 Task: Learn more about a recruiter lite.
Action: Mouse moved to (663, 88)
Screenshot: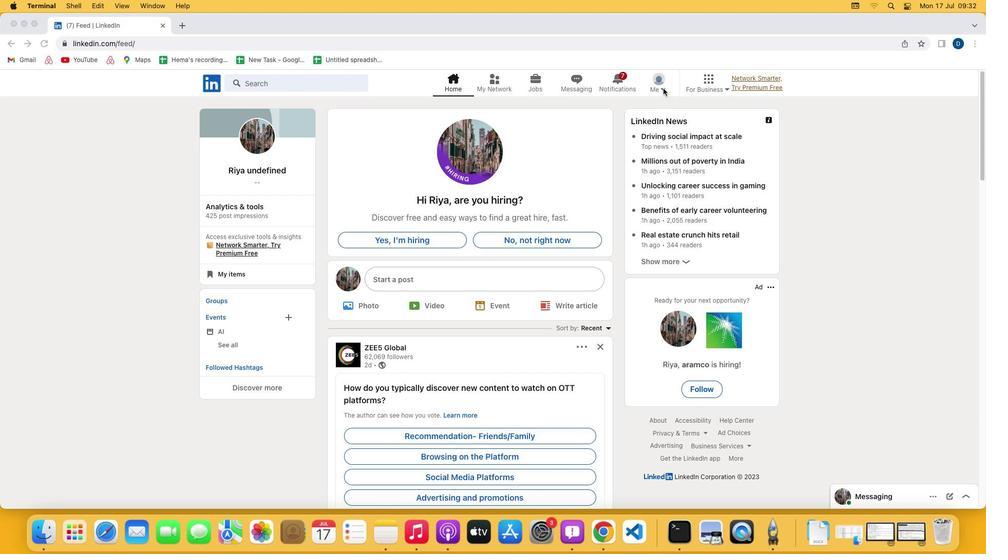 
Action: Mouse pressed left at (663, 88)
Screenshot: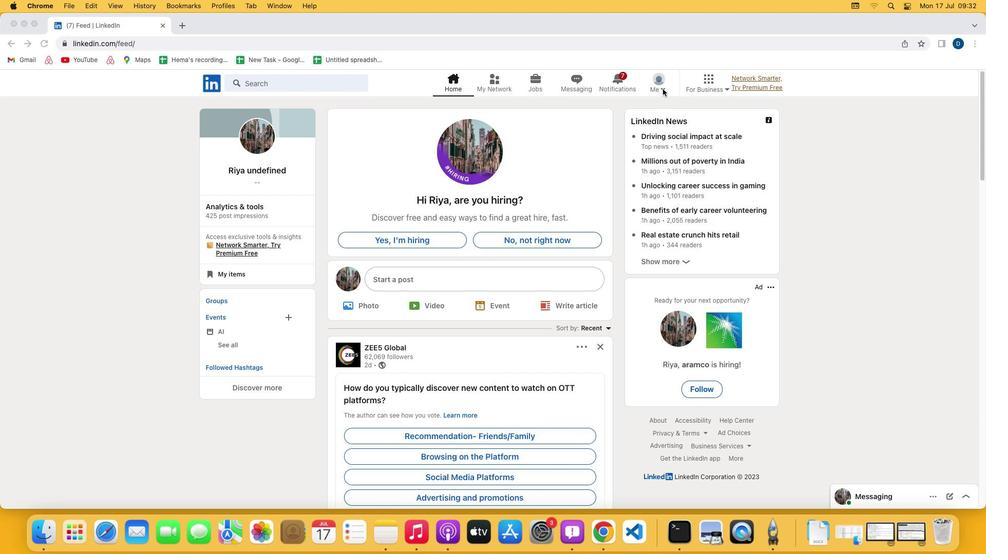 
Action: Mouse pressed left at (663, 88)
Screenshot: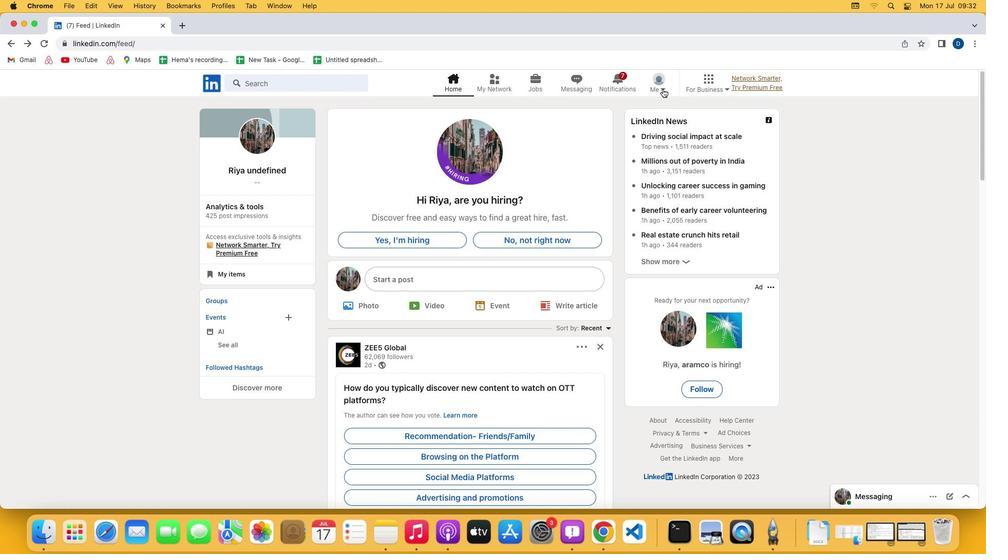 
Action: Mouse moved to (581, 195)
Screenshot: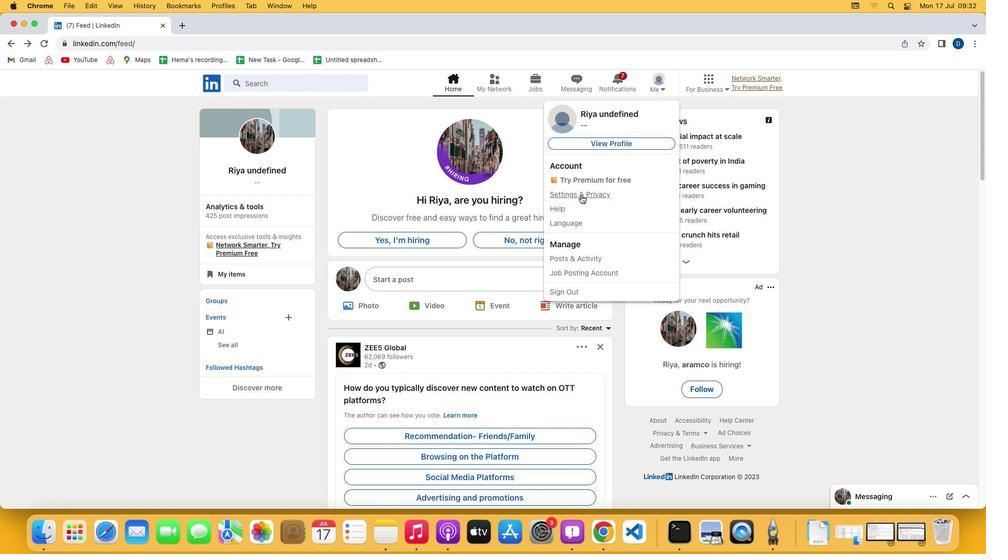 
Action: Mouse pressed left at (581, 195)
Screenshot: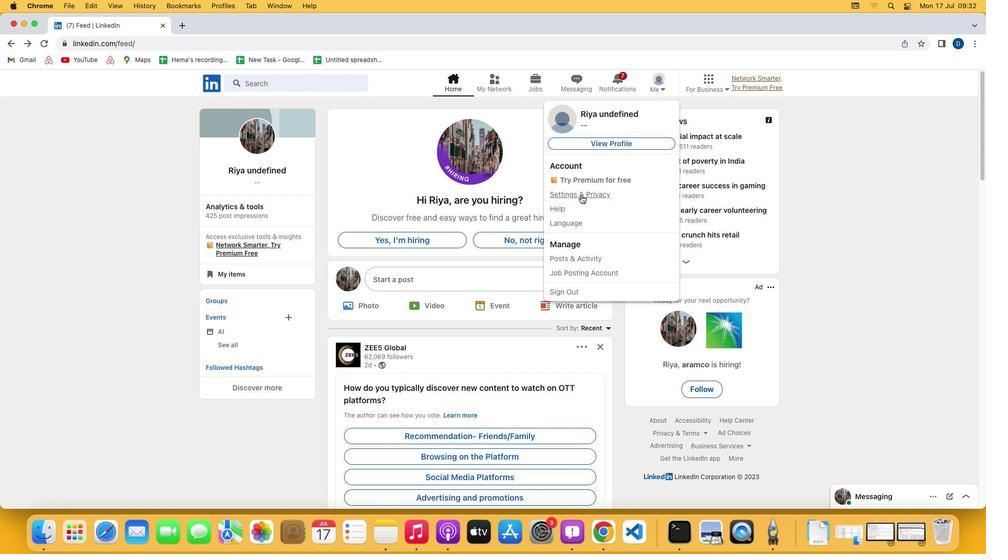 
Action: Mouse moved to (496, 339)
Screenshot: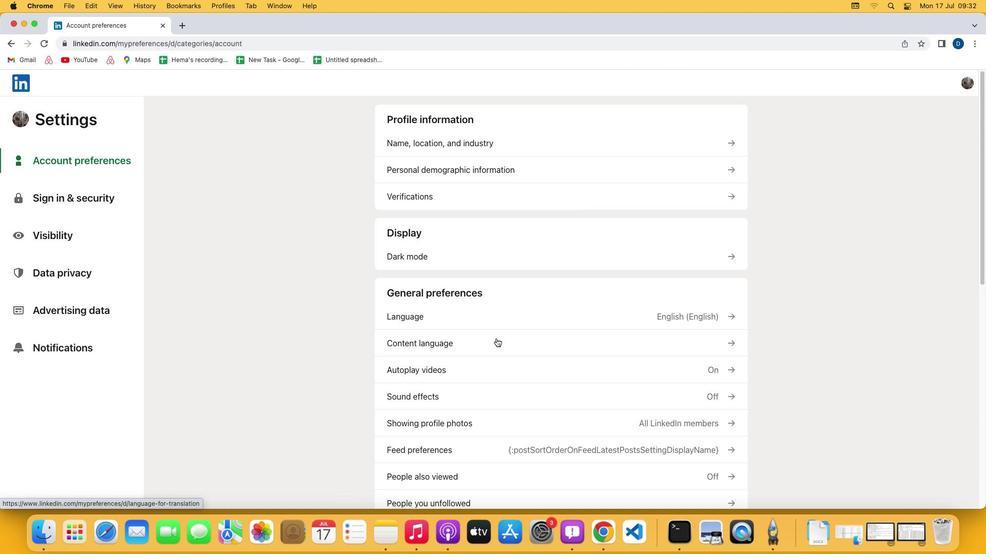 
Action: Mouse scrolled (496, 339) with delta (0, 0)
Screenshot: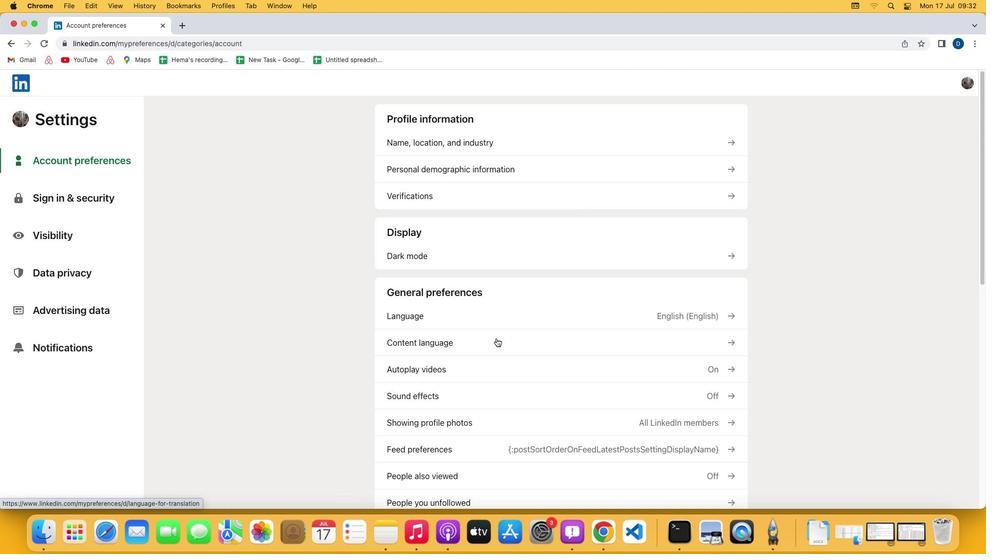
Action: Mouse scrolled (496, 339) with delta (0, 0)
Screenshot: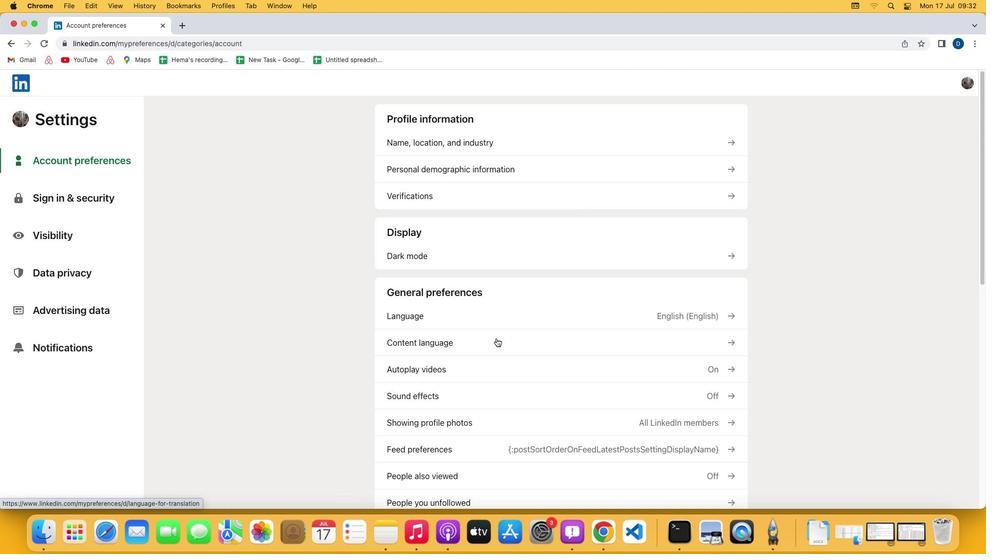 
Action: Mouse scrolled (496, 339) with delta (0, -1)
Screenshot: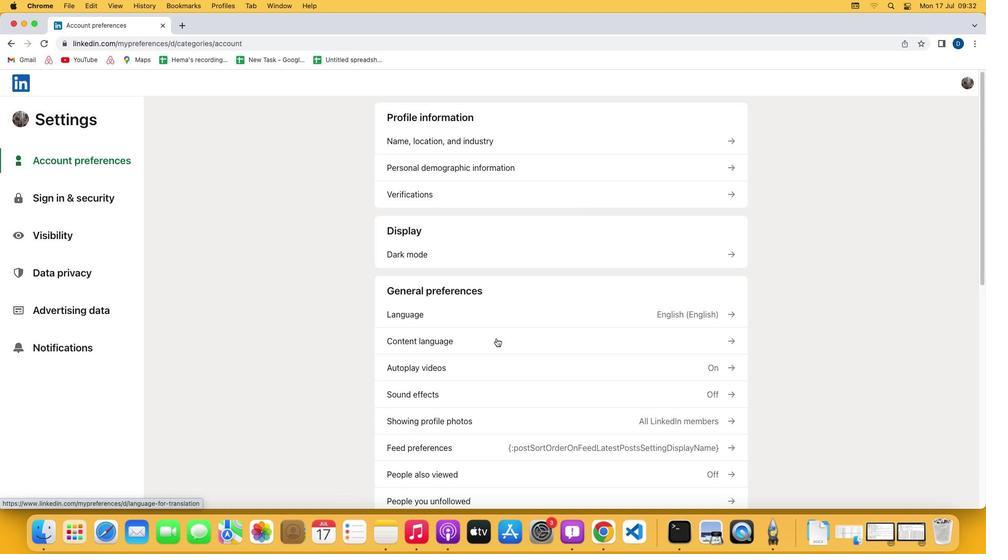 
Action: Mouse scrolled (496, 339) with delta (0, -2)
Screenshot: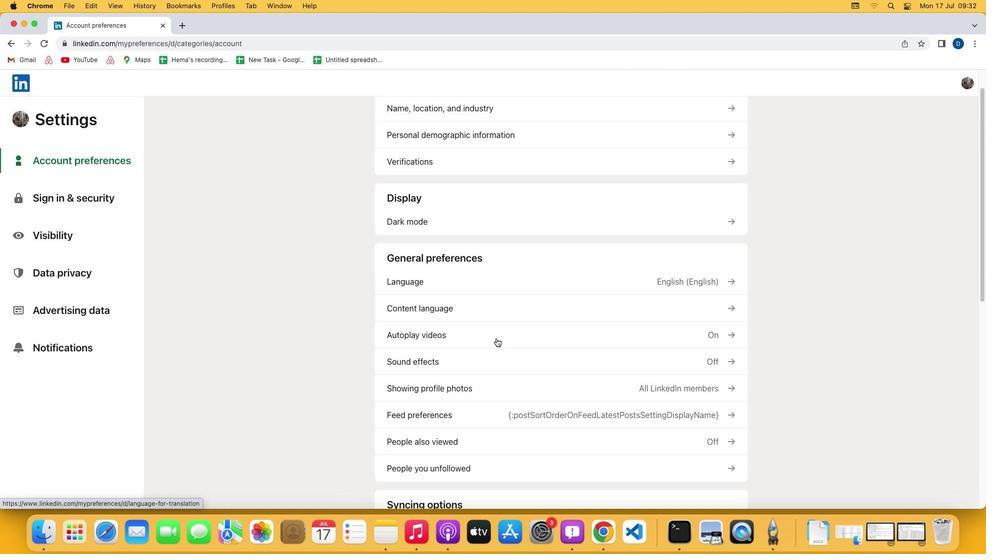 
Action: Mouse scrolled (496, 339) with delta (0, 0)
Screenshot: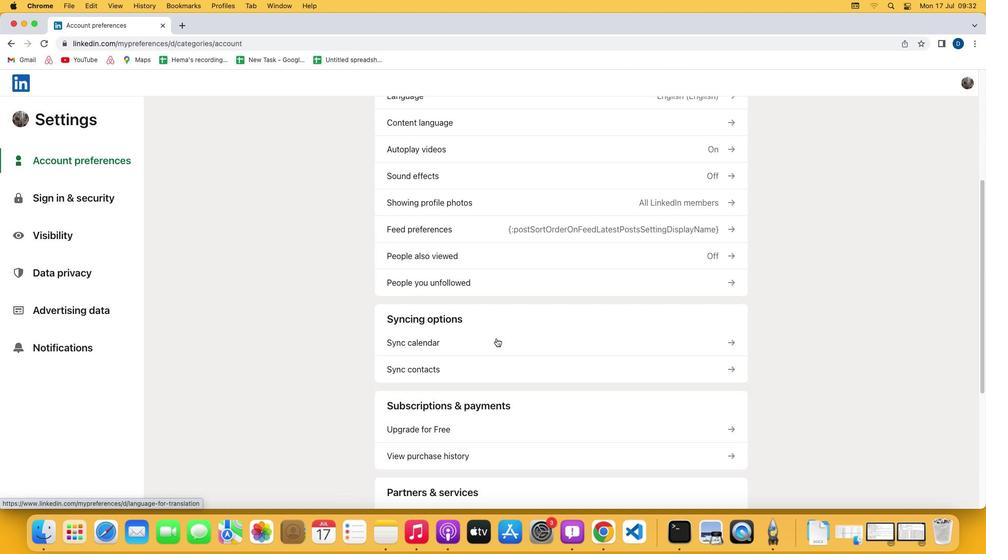 
Action: Mouse scrolled (496, 339) with delta (0, 0)
Screenshot: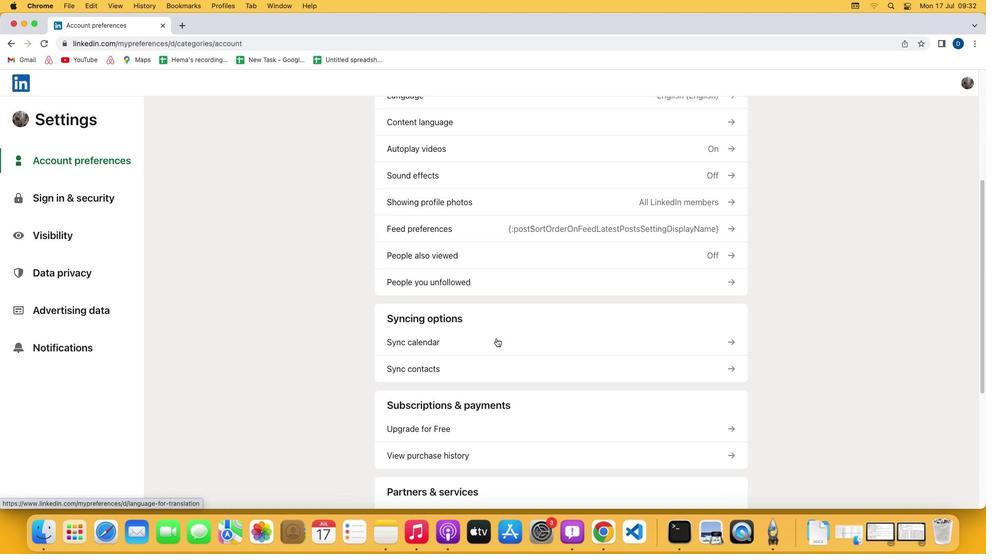 
Action: Mouse scrolled (496, 339) with delta (0, -1)
Screenshot: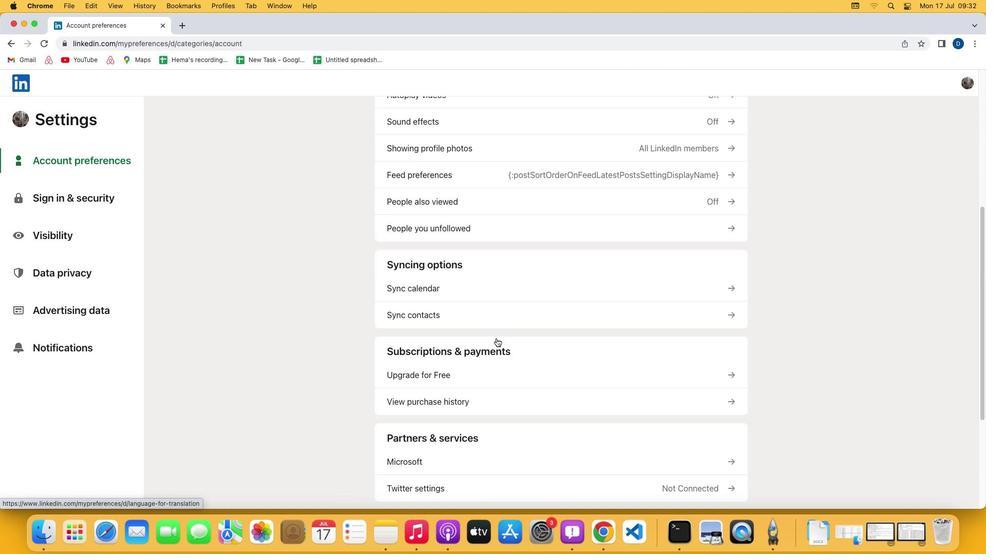 
Action: Mouse scrolled (496, 339) with delta (0, -2)
Screenshot: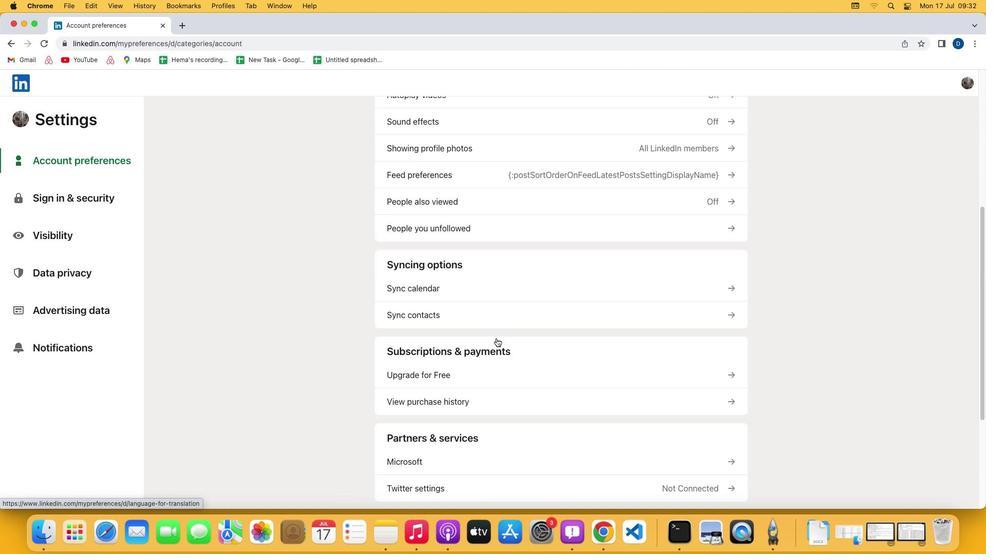 
Action: Mouse scrolled (496, 339) with delta (0, -2)
Screenshot: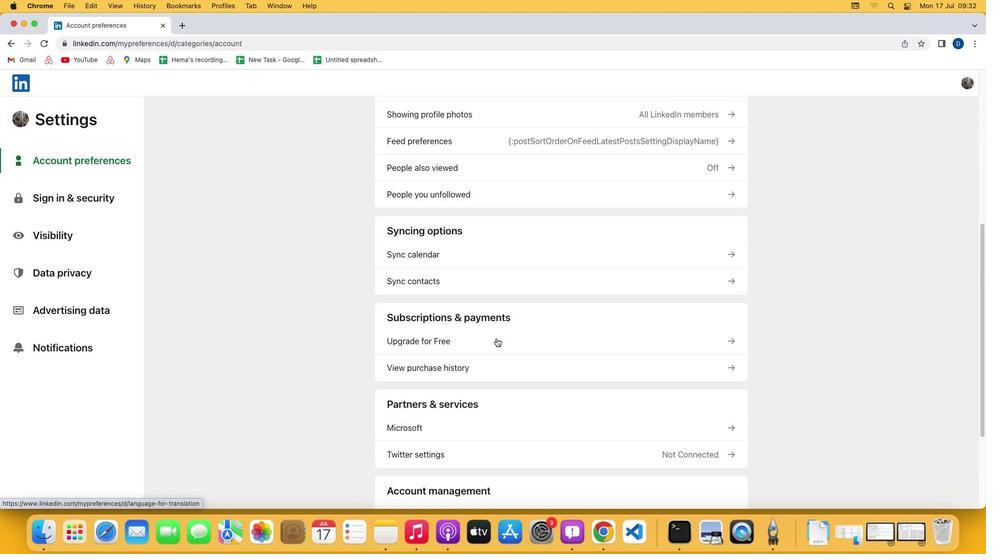 
Action: Mouse moved to (464, 195)
Screenshot: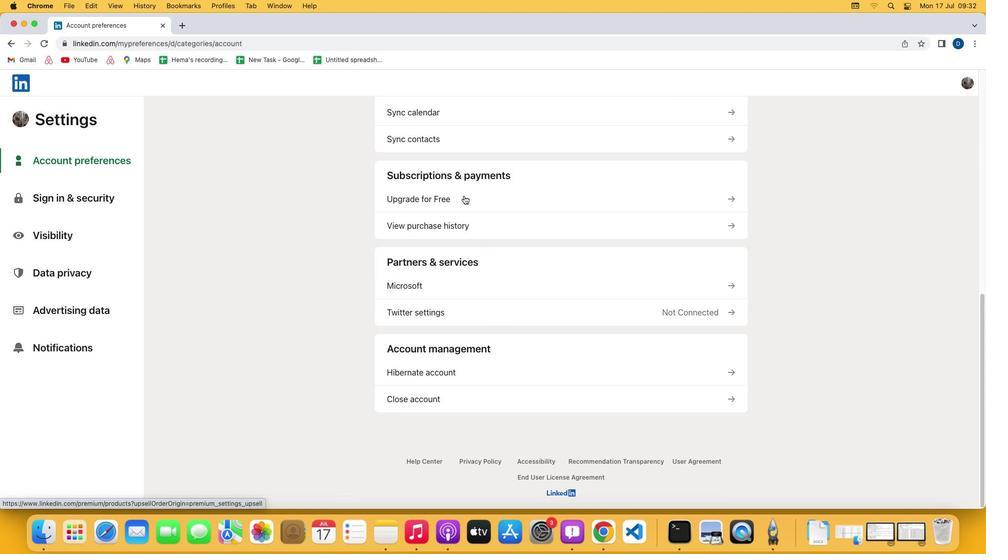 
Action: Mouse pressed left at (464, 195)
Screenshot: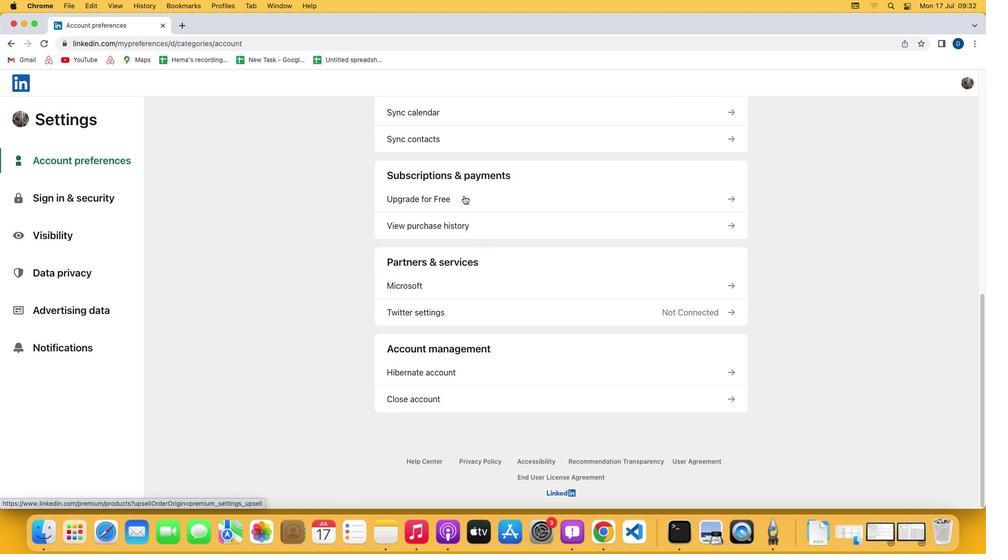 
Action: Mouse moved to (402, 282)
Screenshot: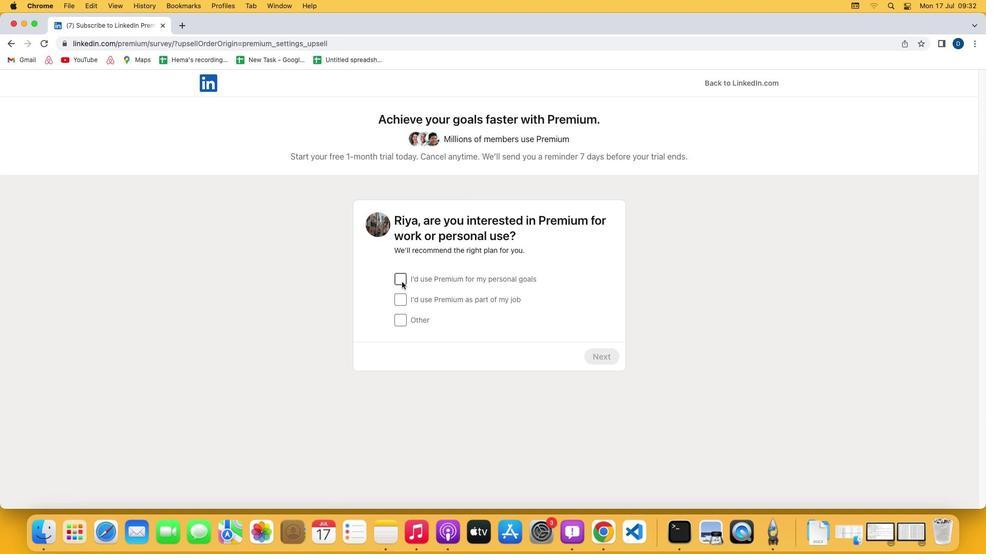 
Action: Mouse pressed left at (402, 282)
Screenshot: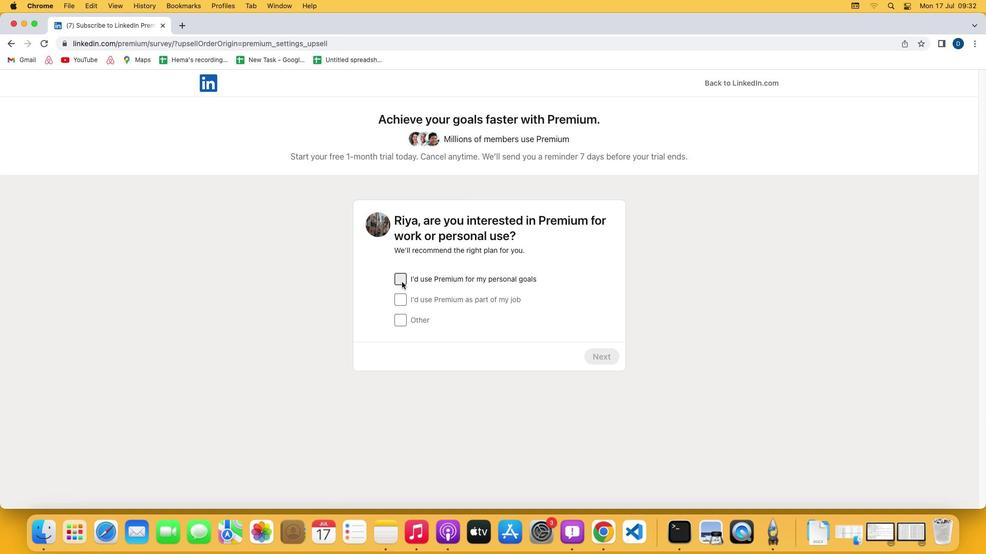 
Action: Mouse moved to (596, 357)
Screenshot: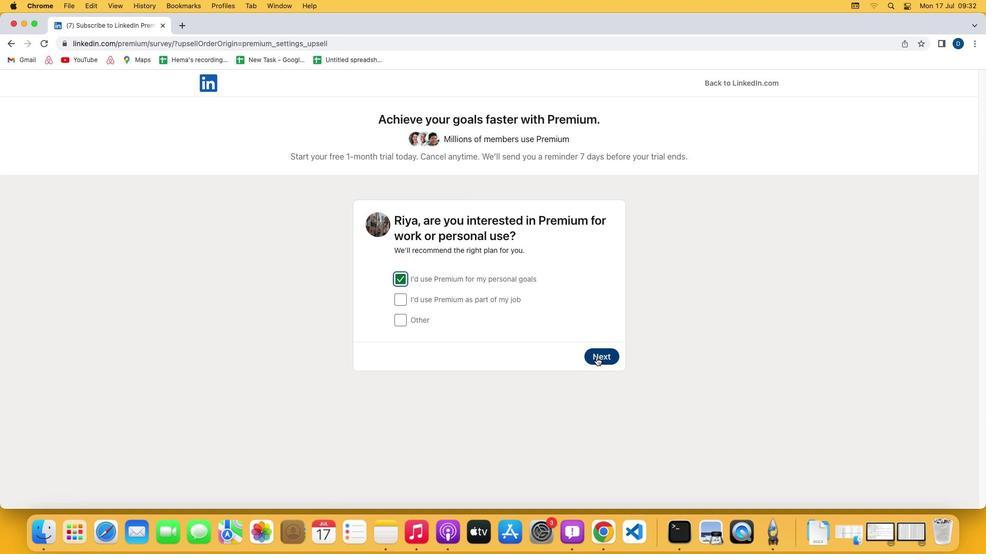 
Action: Mouse pressed left at (596, 357)
Screenshot: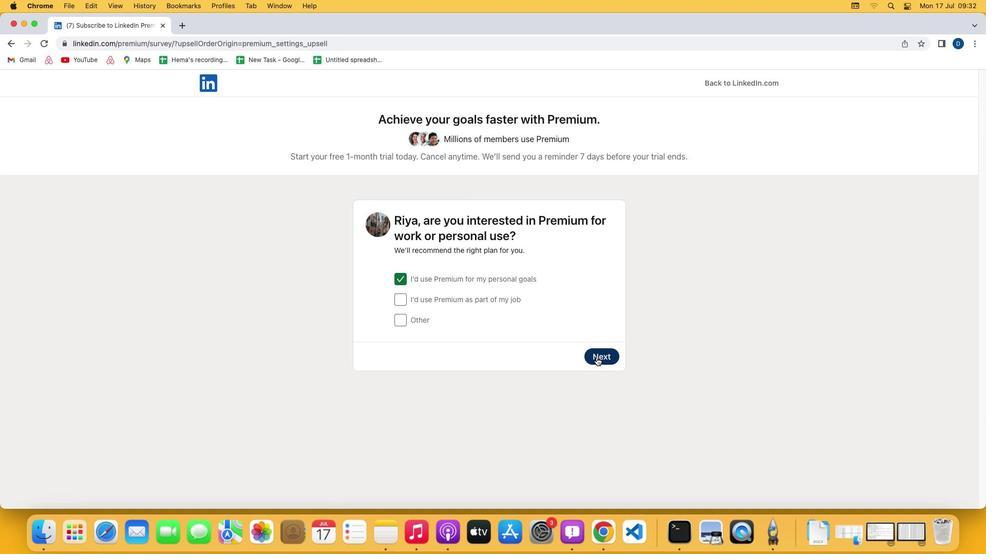 
Action: Mouse moved to (401, 320)
Screenshot: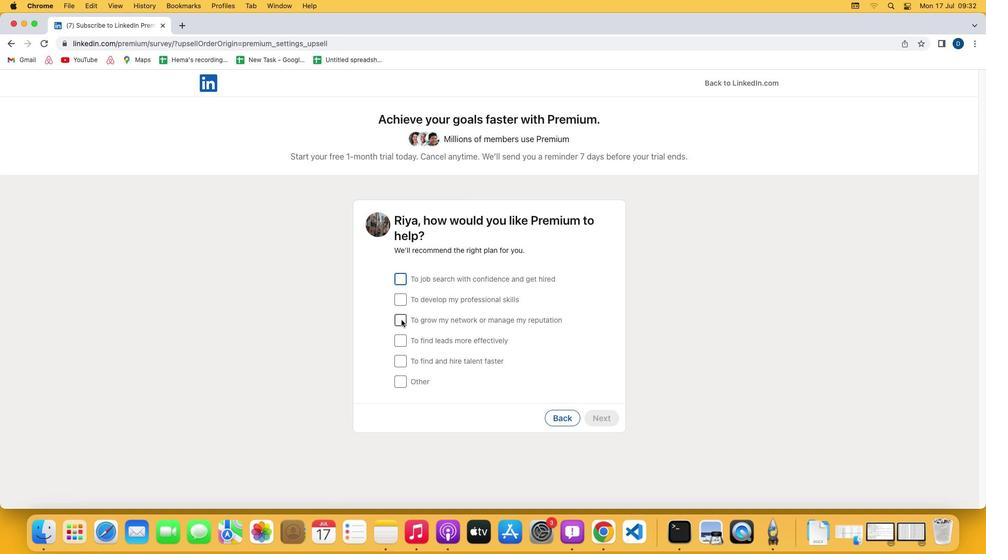 
Action: Mouse pressed left at (401, 320)
Screenshot: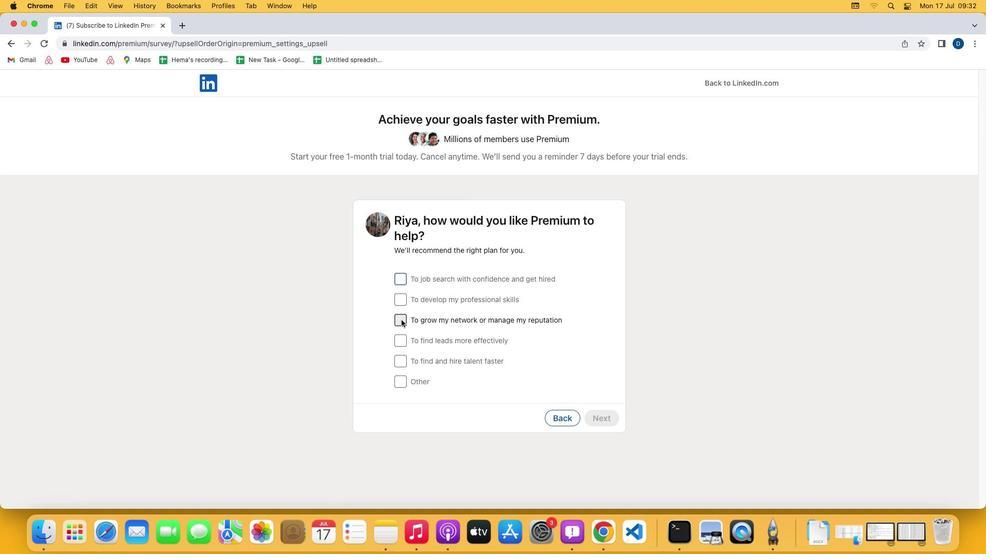 
Action: Mouse moved to (598, 417)
Screenshot: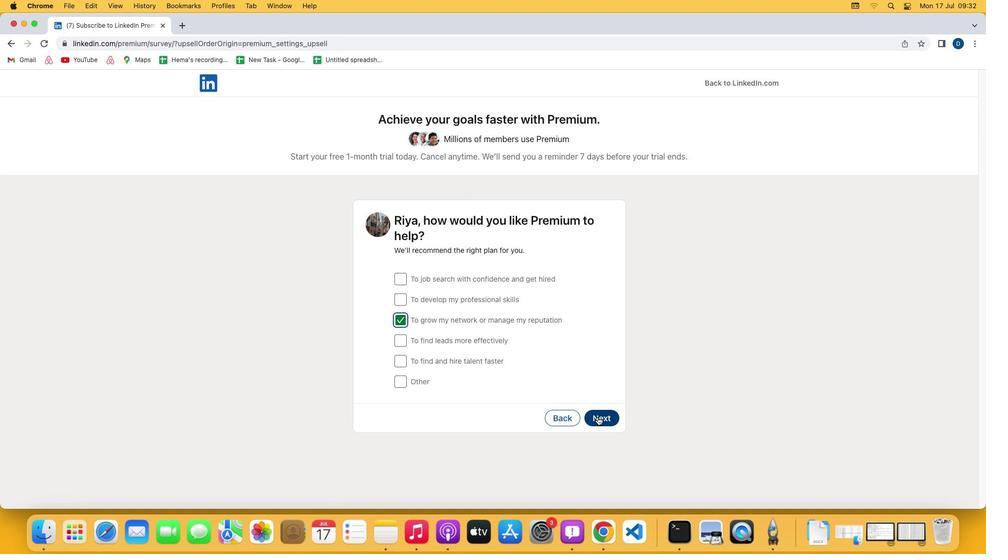 
Action: Mouse pressed left at (598, 417)
Screenshot: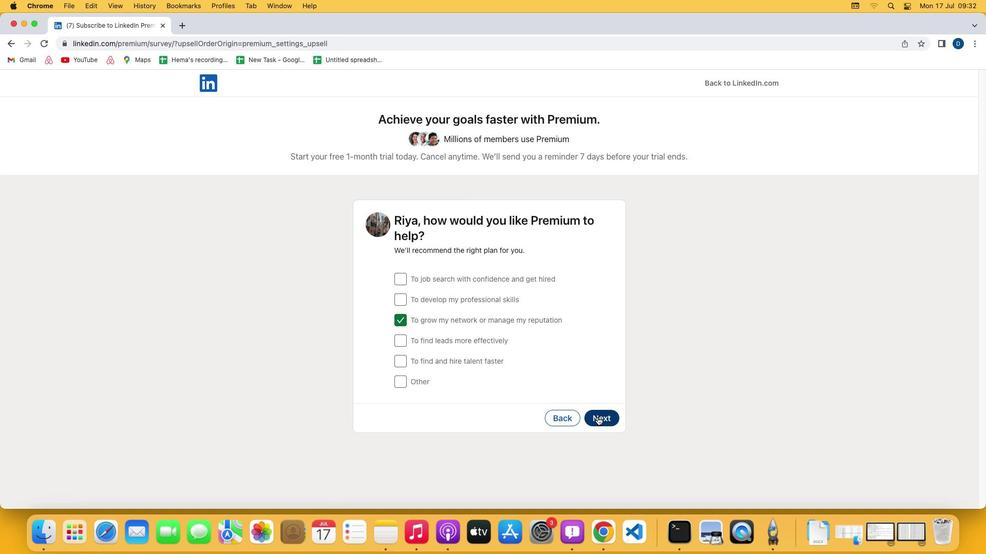 
Action: Mouse moved to (399, 378)
Screenshot: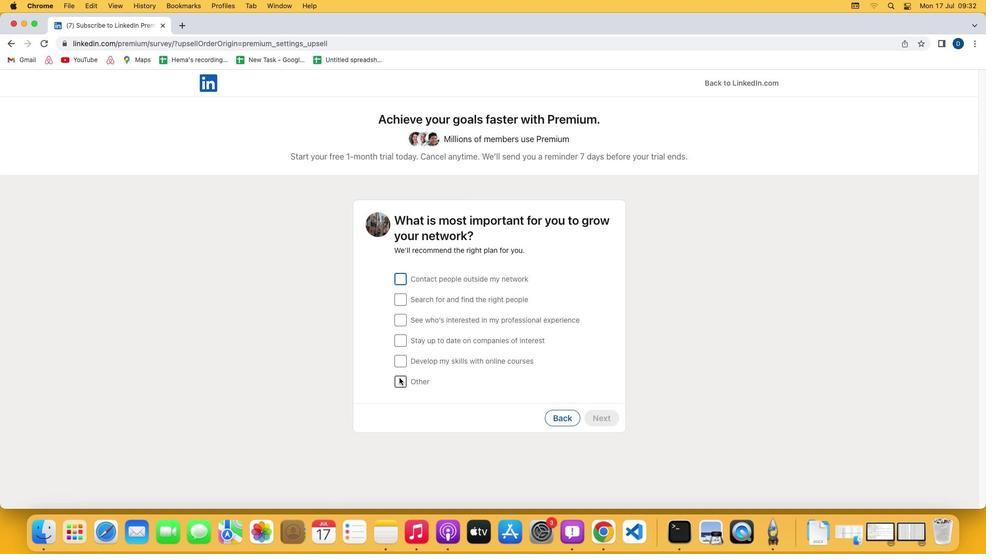 
Action: Mouse pressed left at (399, 378)
Screenshot: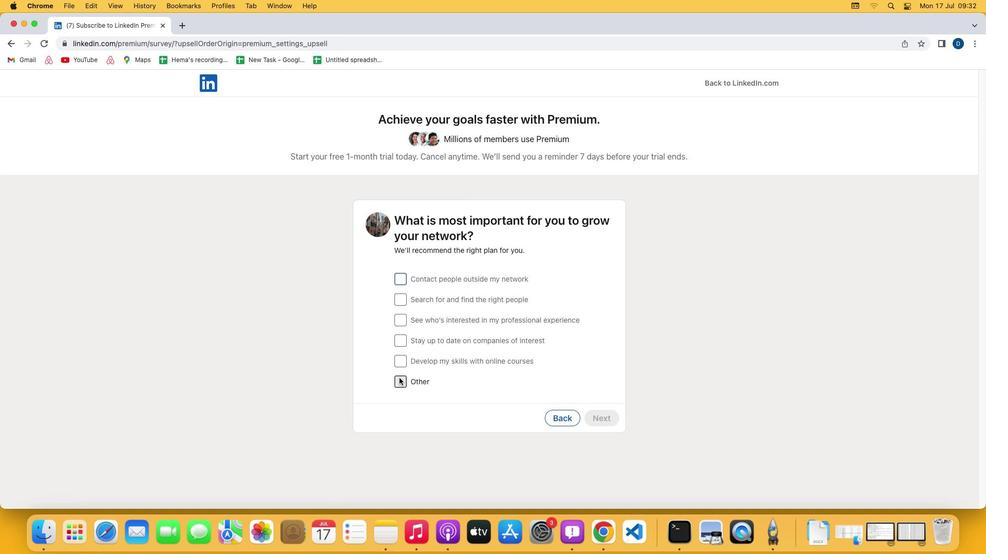 
Action: Mouse moved to (603, 415)
Screenshot: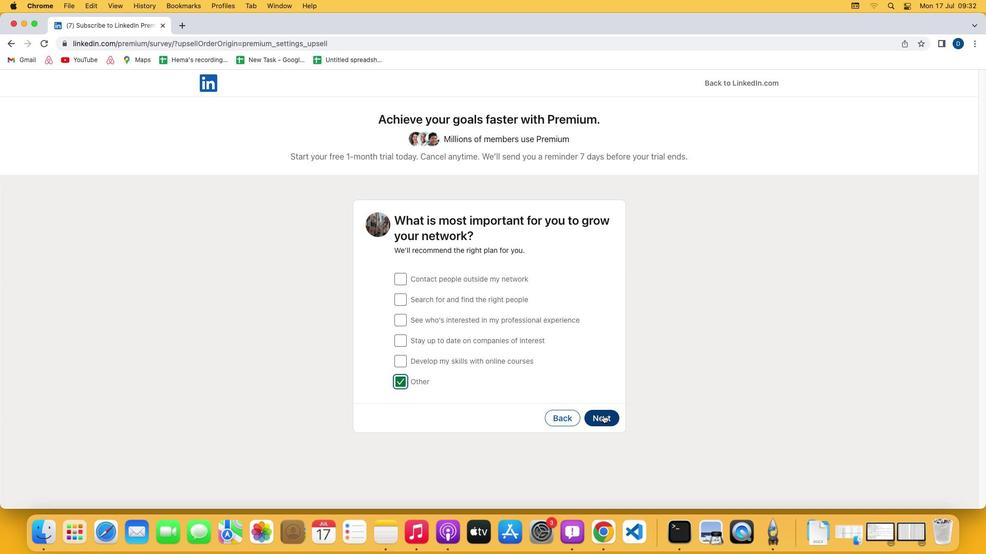
Action: Mouse pressed left at (603, 415)
Screenshot: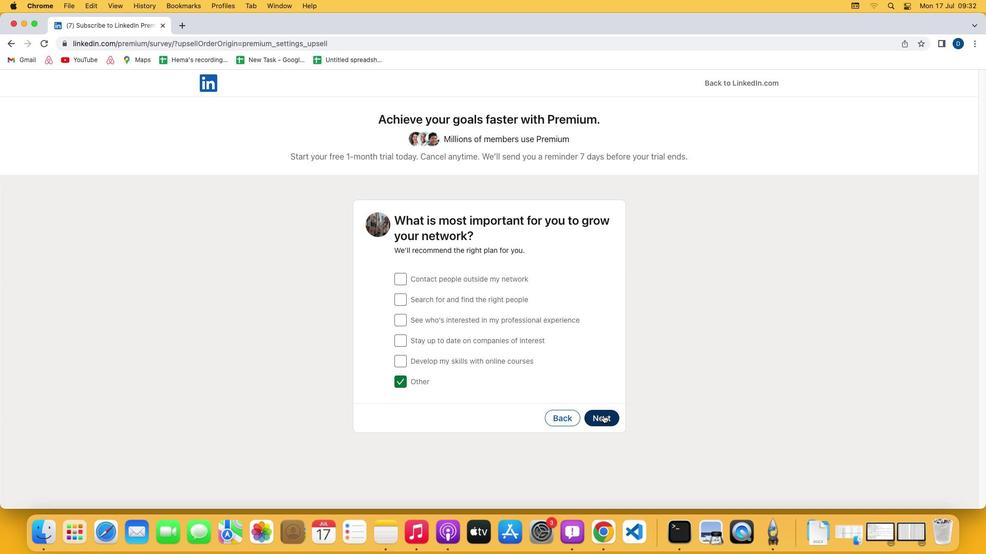 
Action: Mouse moved to (711, 425)
Screenshot: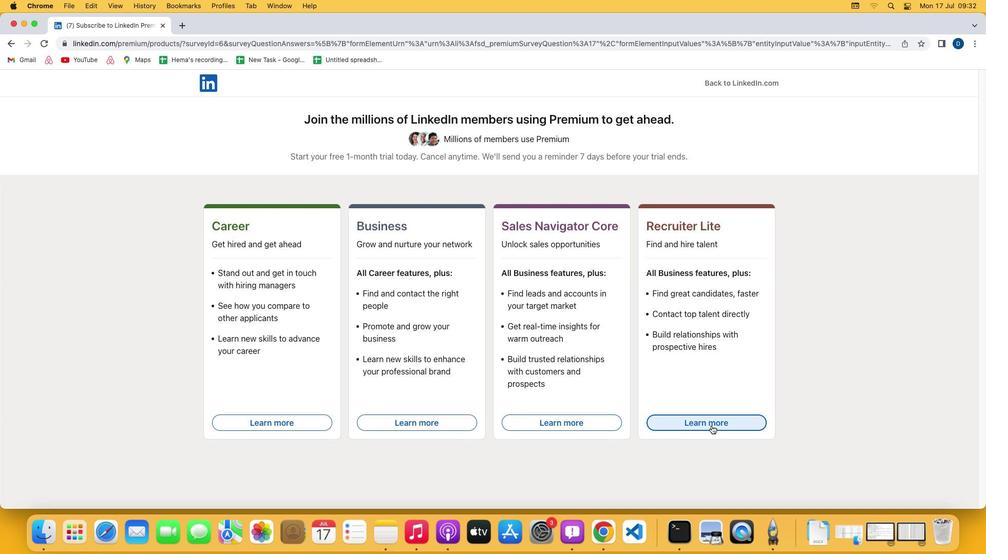 
Action: Mouse pressed left at (711, 425)
Screenshot: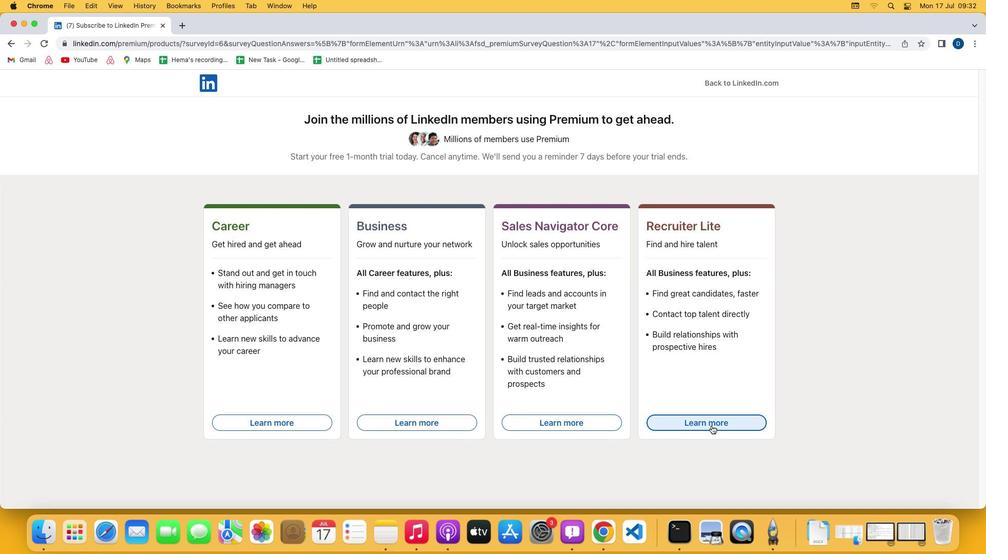
